 Task: Apply Audio Effect To Small Room
Action: Mouse moved to (794, 313)
Screenshot: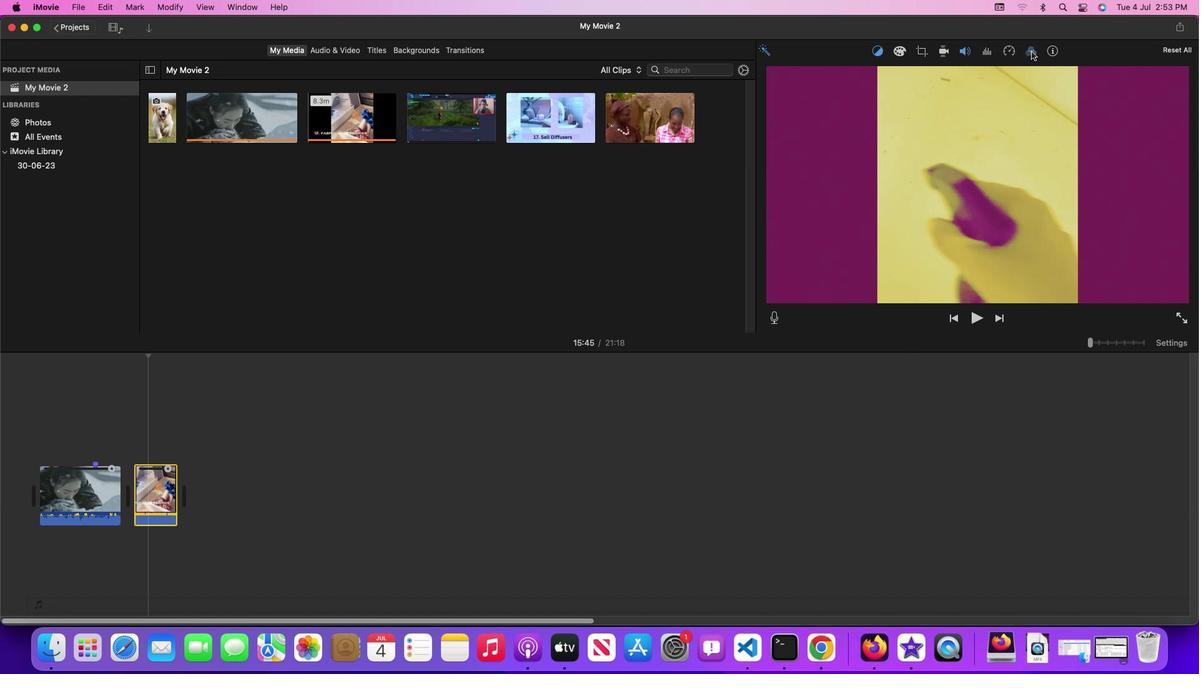 
Action: Mouse pressed left at (794, 313)
Screenshot: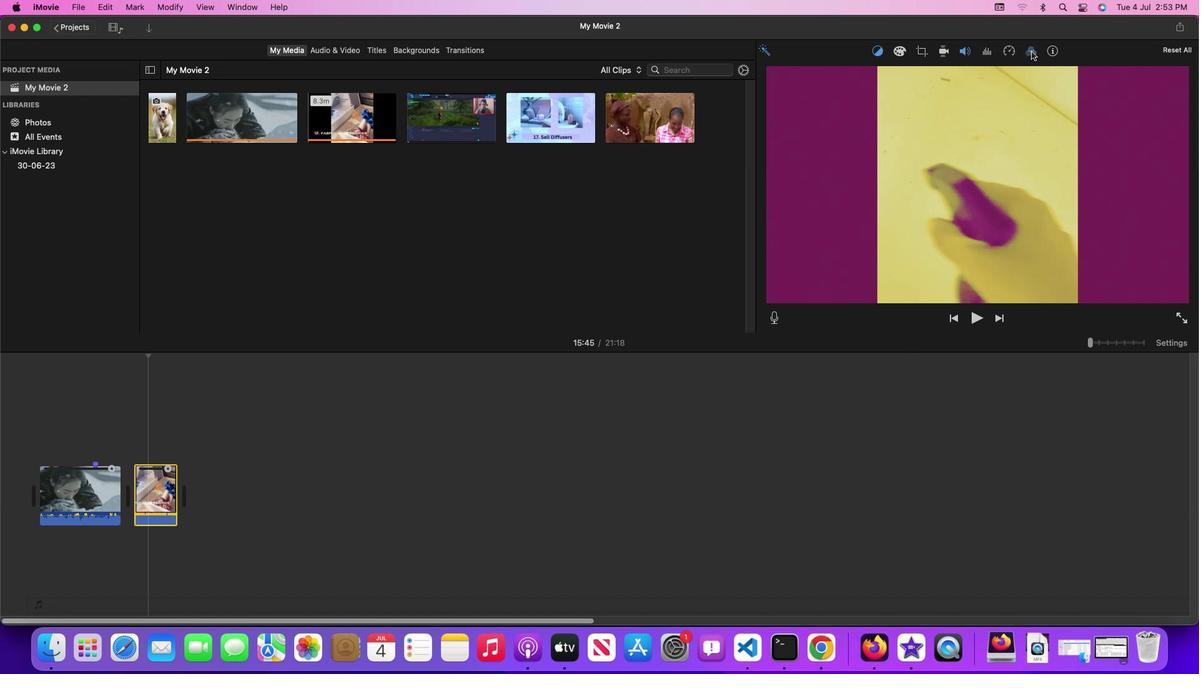 
Action: Mouse moved to (794, 313)
Screenshot: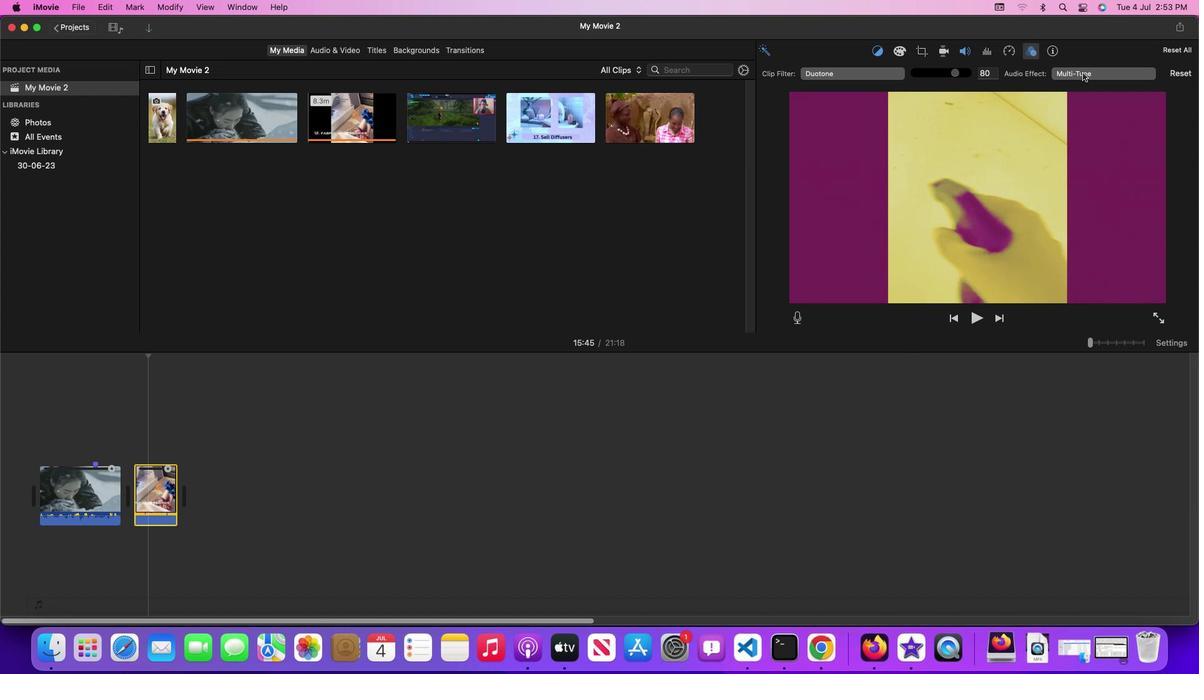 
Action: Mouse pressed left at (794, 313)
Screenshot: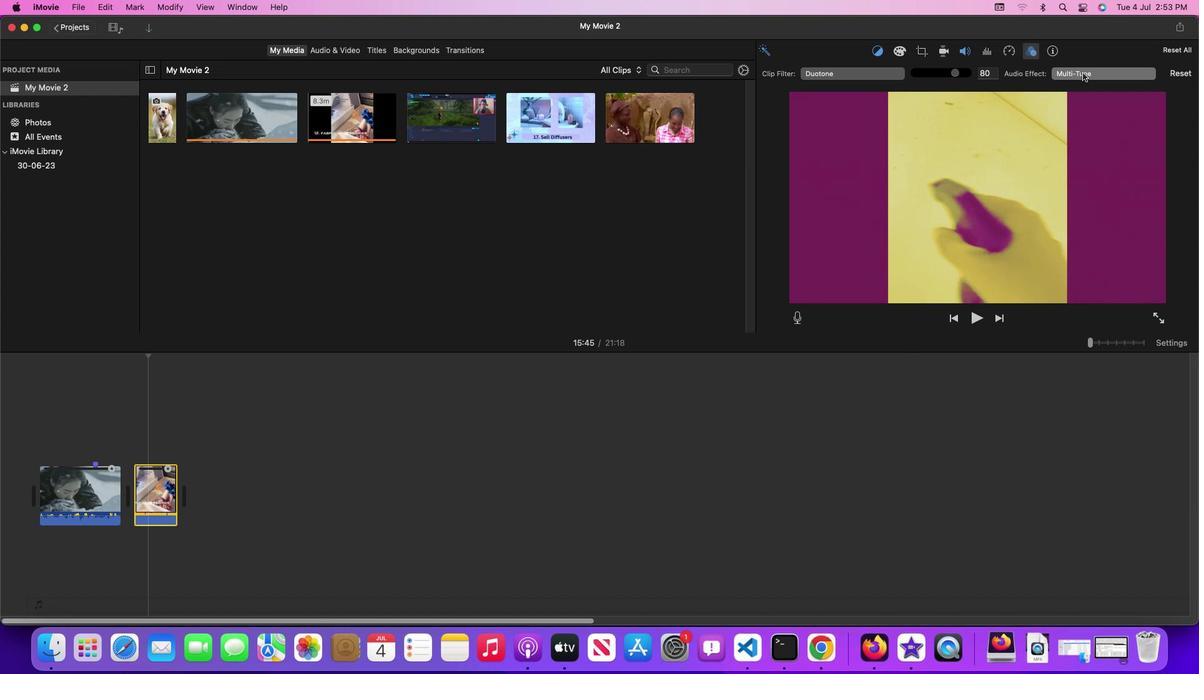 
Action: Mouse moved to (794, 313)
Screenshot: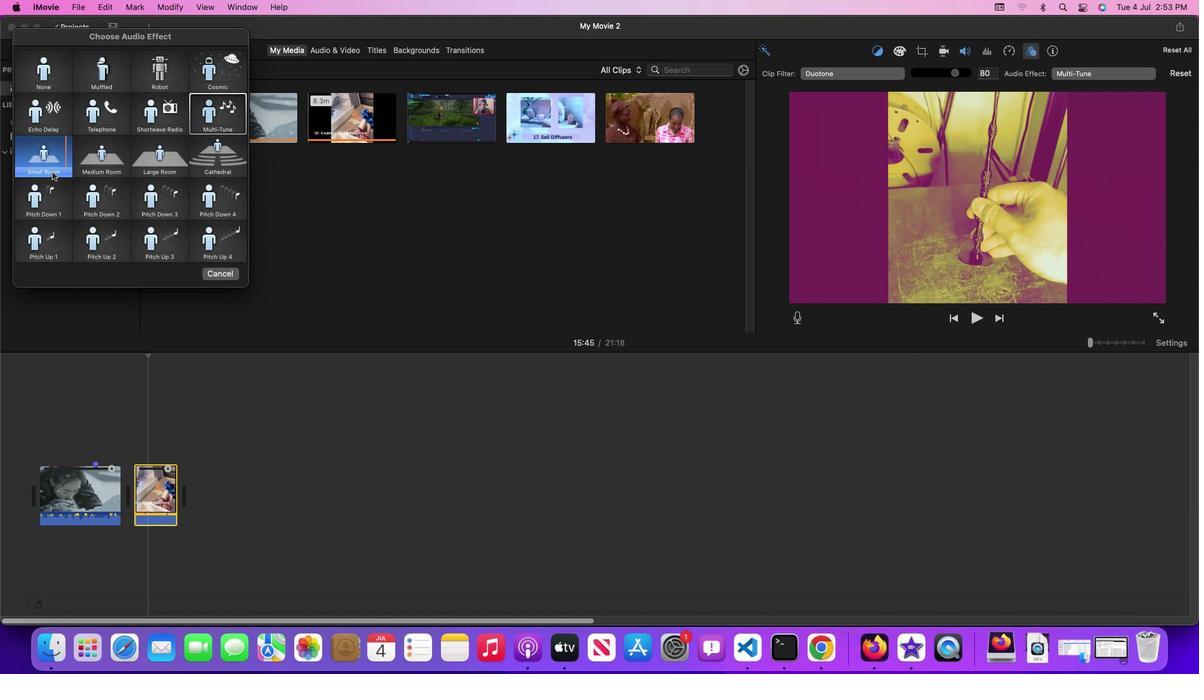 
Action: Mouse pressed left at (794, 313)
Screenshot: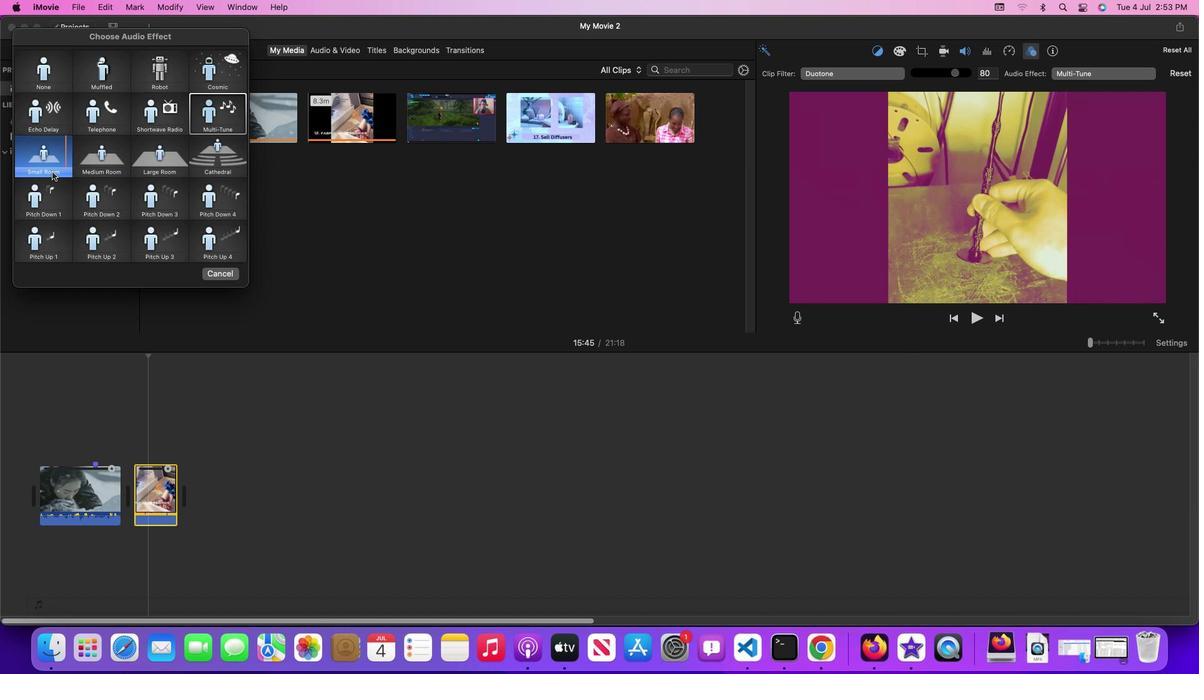
Action: Mouse moved to (794, 313)
Screenshot: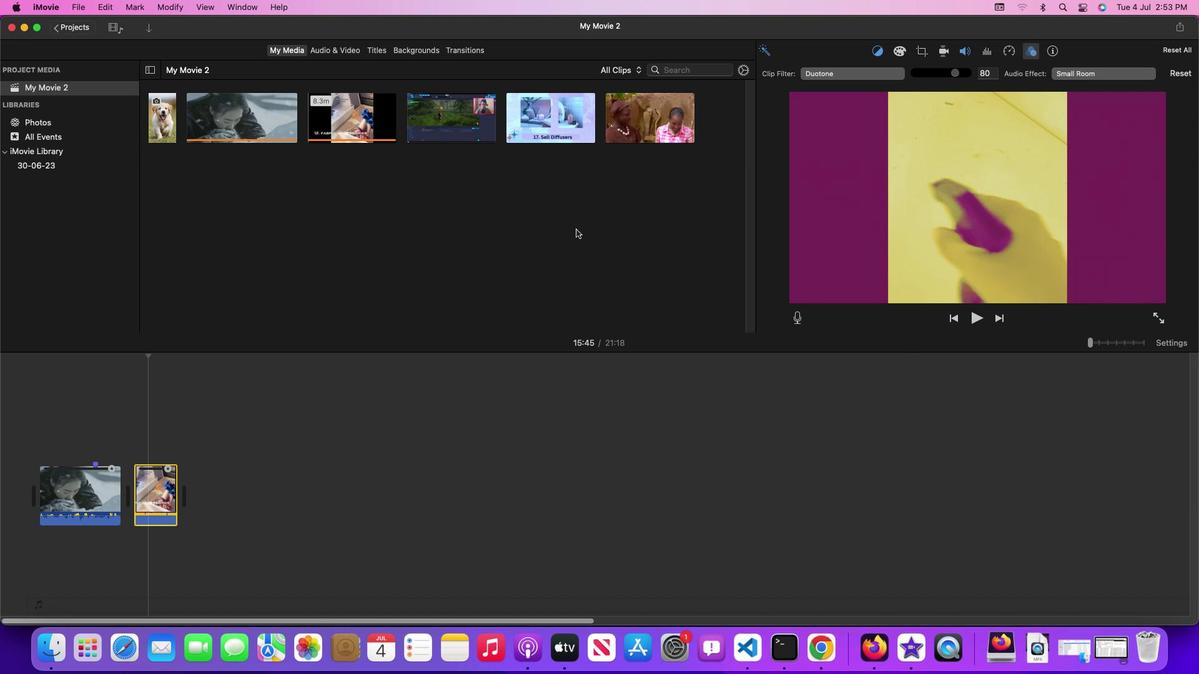 
